 Task: Â Extract the audio from video.
Action: Mouse moved to (528, 513)
Screenshot: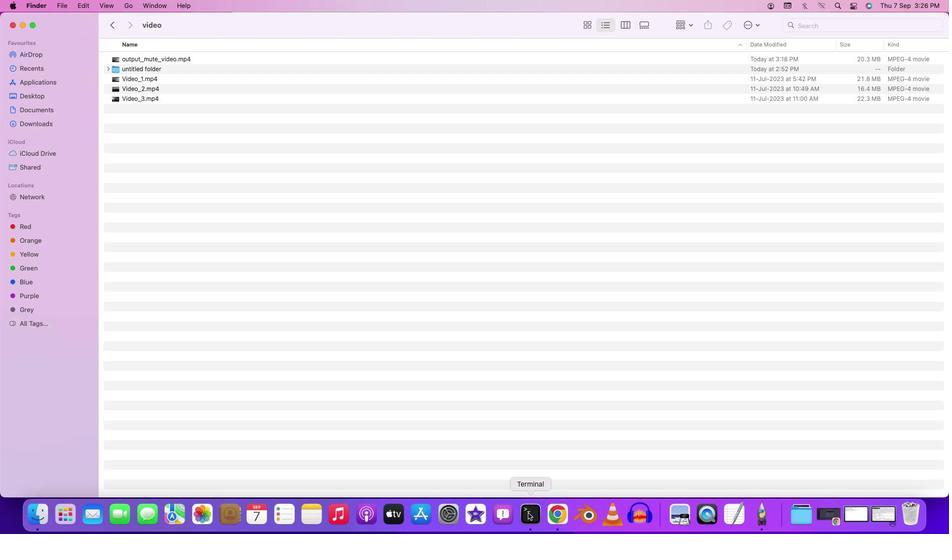 
Action: Mouse pressed right at (528, 513)
Screenshot: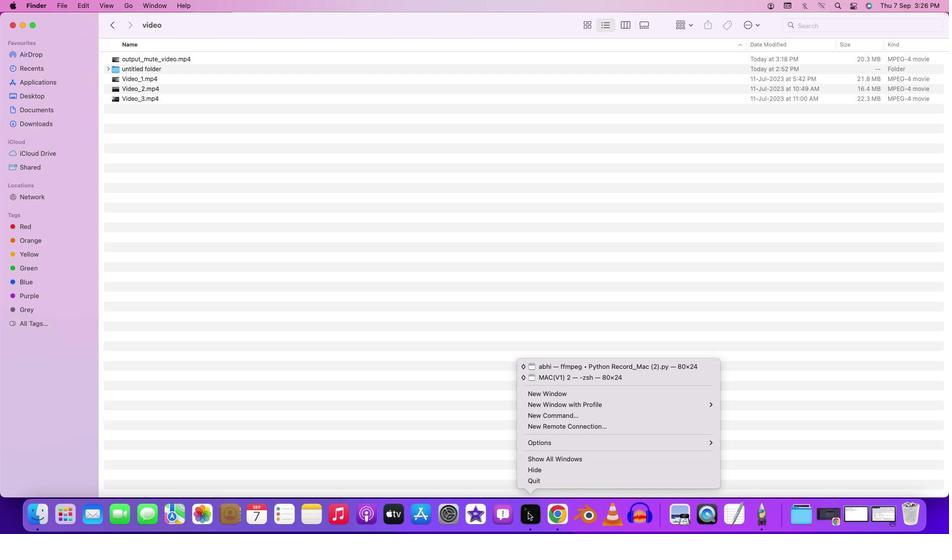 
Action: Mouse moved to (553, 395)
Screenshot: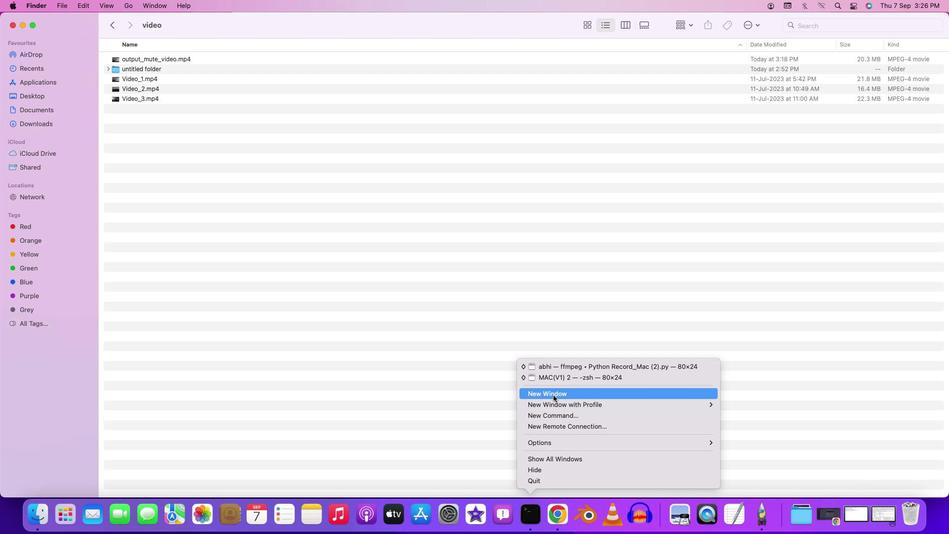 
Action: Mouse pressed left at (553, 395)
Screenshot: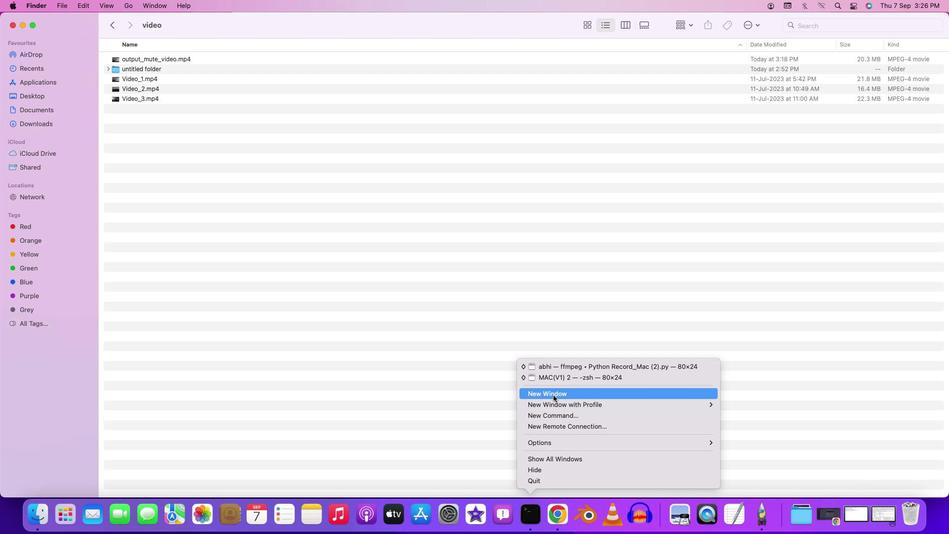 
Action: Key pressed 'c''d'Key.space'd''e''s''k''t''o''p'Key.enter'c''d'Key.spaceKey.shift'F''F''m''p''e''g'Key.enter'c''d'Key.space'c''o''n''v''e''r''s''i''o''n'Key.enter'c''d'Key.space'v''i''d''e''o'Key.enter'f''f''m''p''e''g'Key.space'-''i'Key.spaceKey.shift'V''i''d''e''o'Key.shift'_''1''.''m''p''4'Key.space'-''m''a''p'Key.space'a'Key.shift':''0'Key.space'-''a''c''o''d''e''c'Key.space'l''i''b''m''p''3''l''a''m''e'Key.space'-''q'Key.shift':''a'Key.space'2'Key.space'o''u''t''p''u''t'Key.shift'_''a''u''d''i''o''.''m''p''3'Key.enter
Screenshot: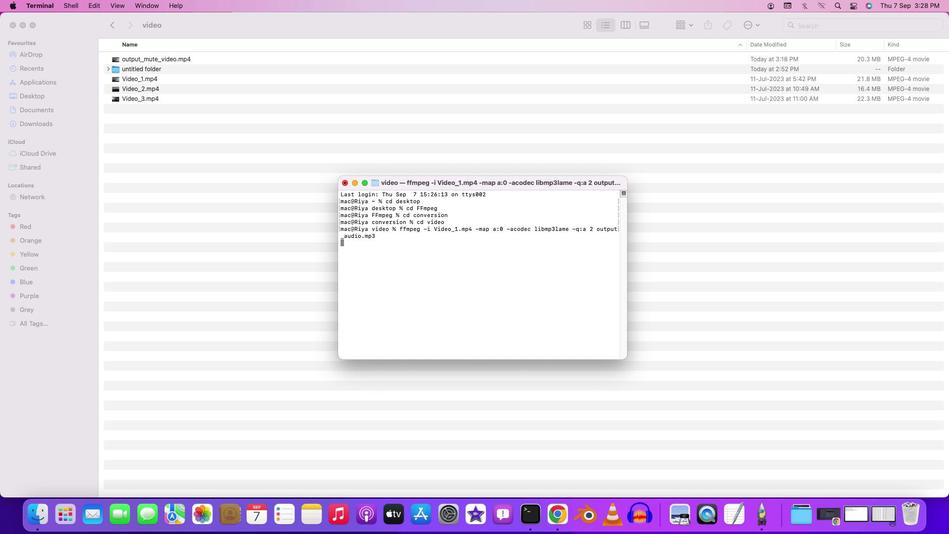 
Action: Mouse moved to (471, 347)
Screenshot: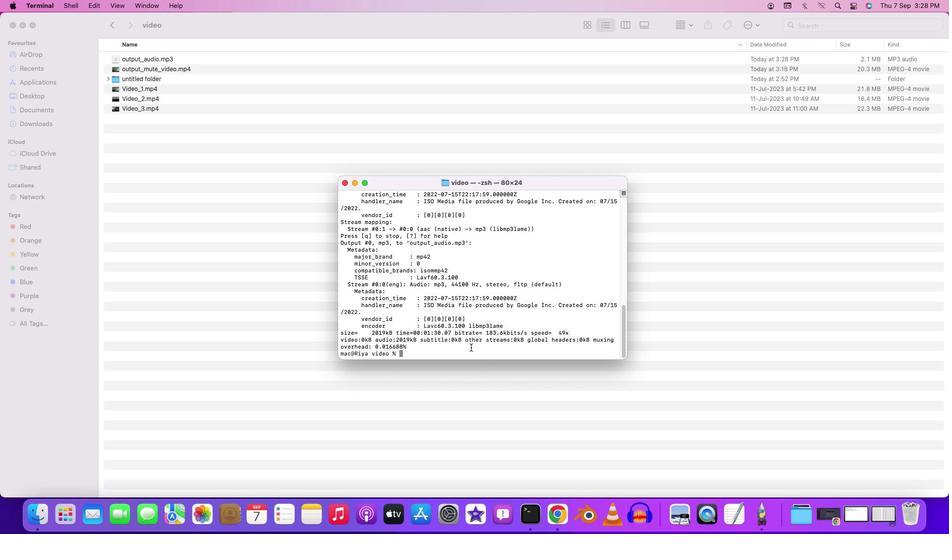 
